 Task: Find a hotel near JFK Airport.
Action: Mouse moved to (100, 34)
Screenshot: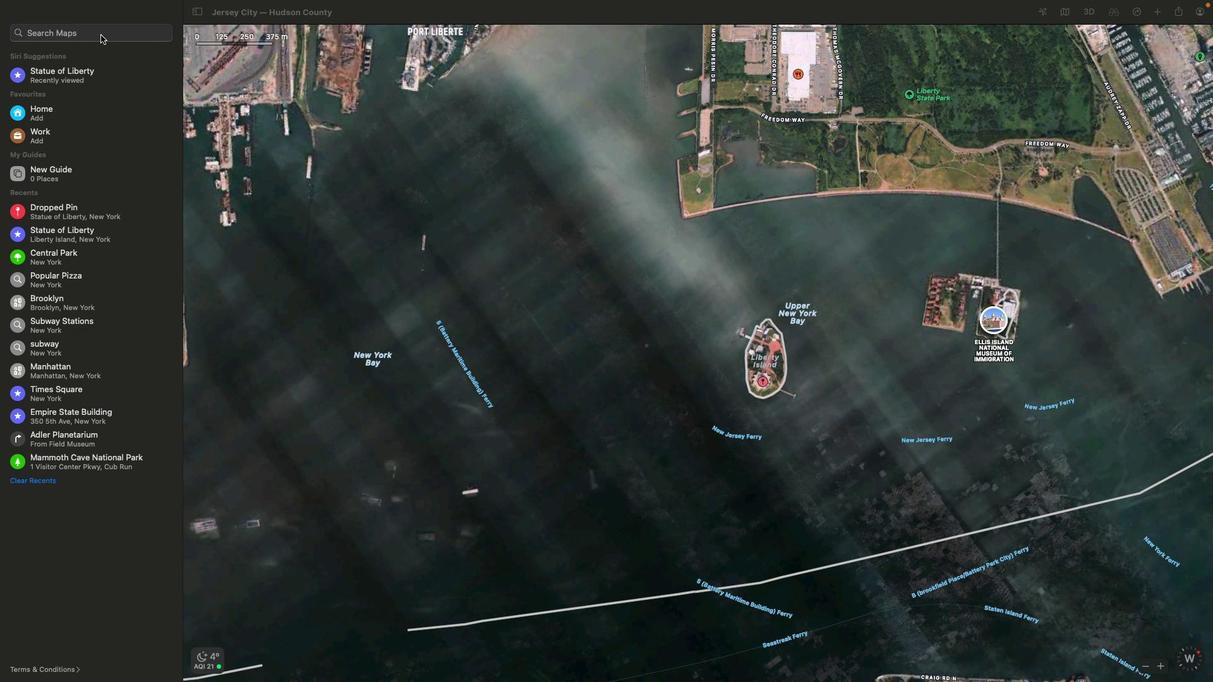 
Action: Mouse pressed left at (100, 34)
Screenshot: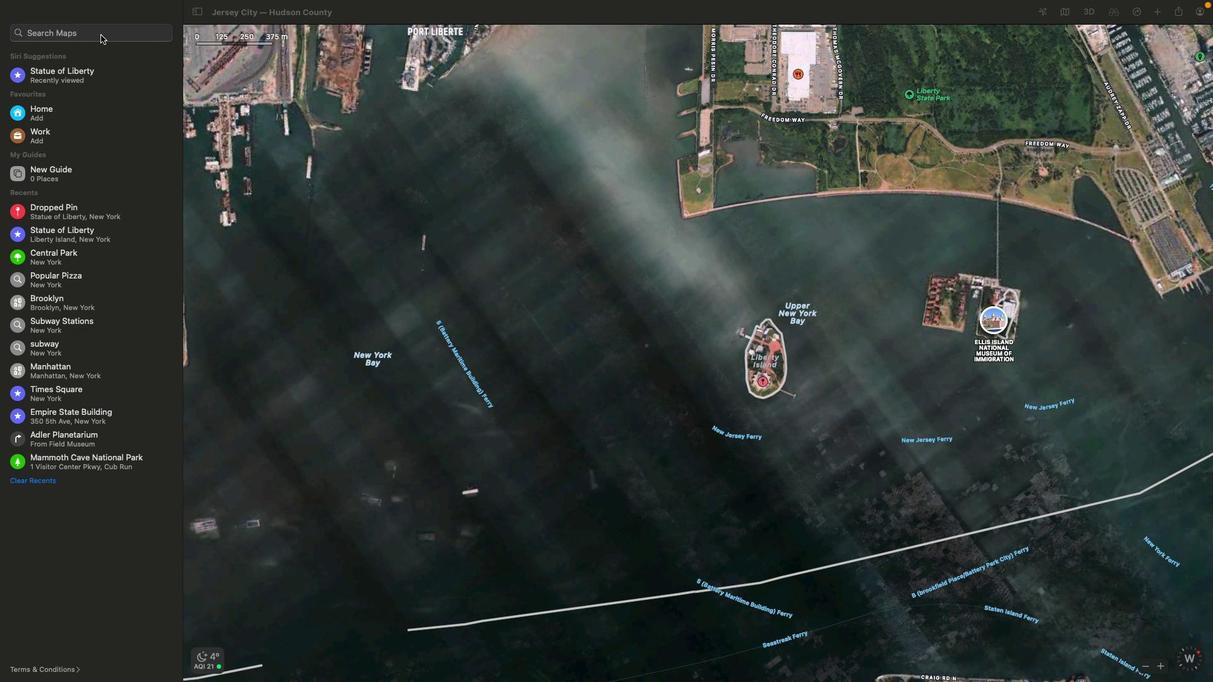 
Action: Mouse pressed left at (100, 34)
Screenshot: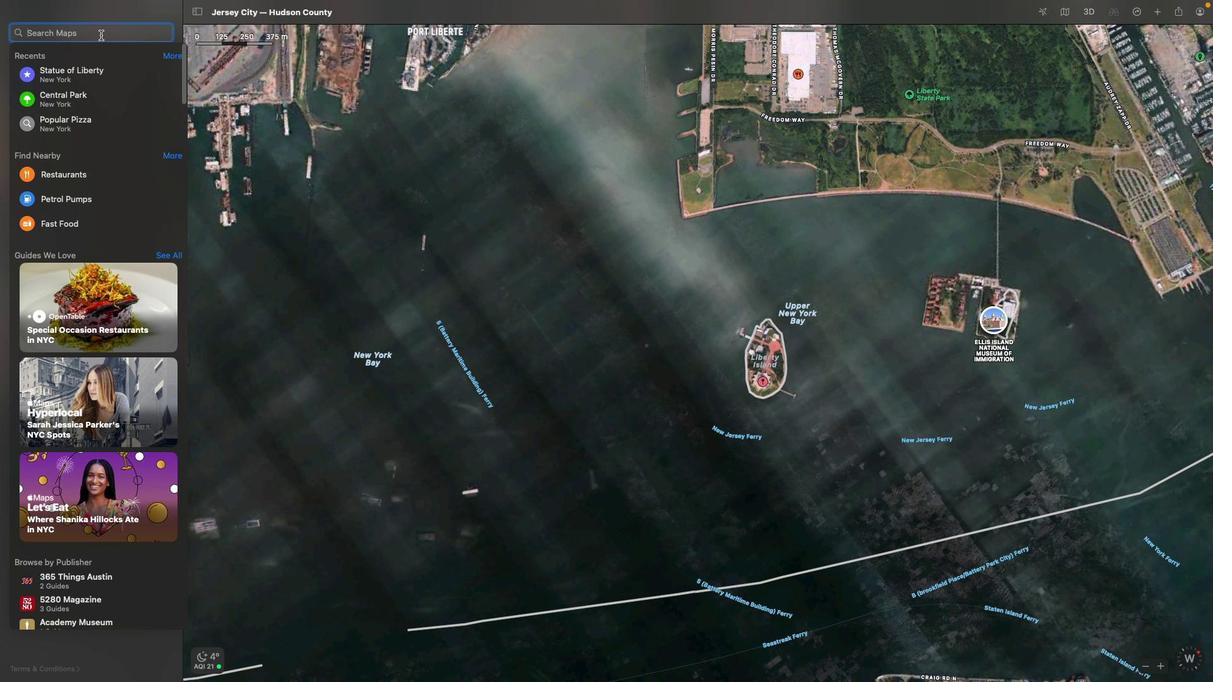 
Action: Key pressed Key.shift'J''F''K'Key.spaceKey.shift'A''i''r''p''o''r''t'Key.enter
Screenshot: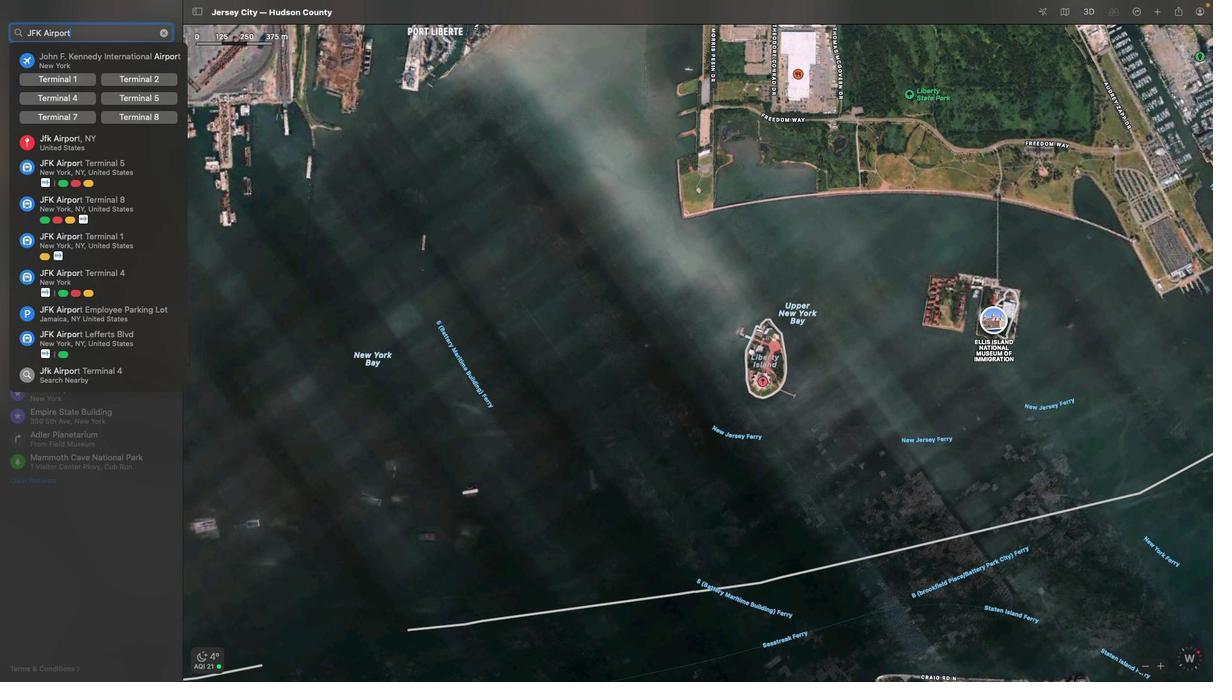 
Action: Mouse moved to (108, 24)
Screenshot: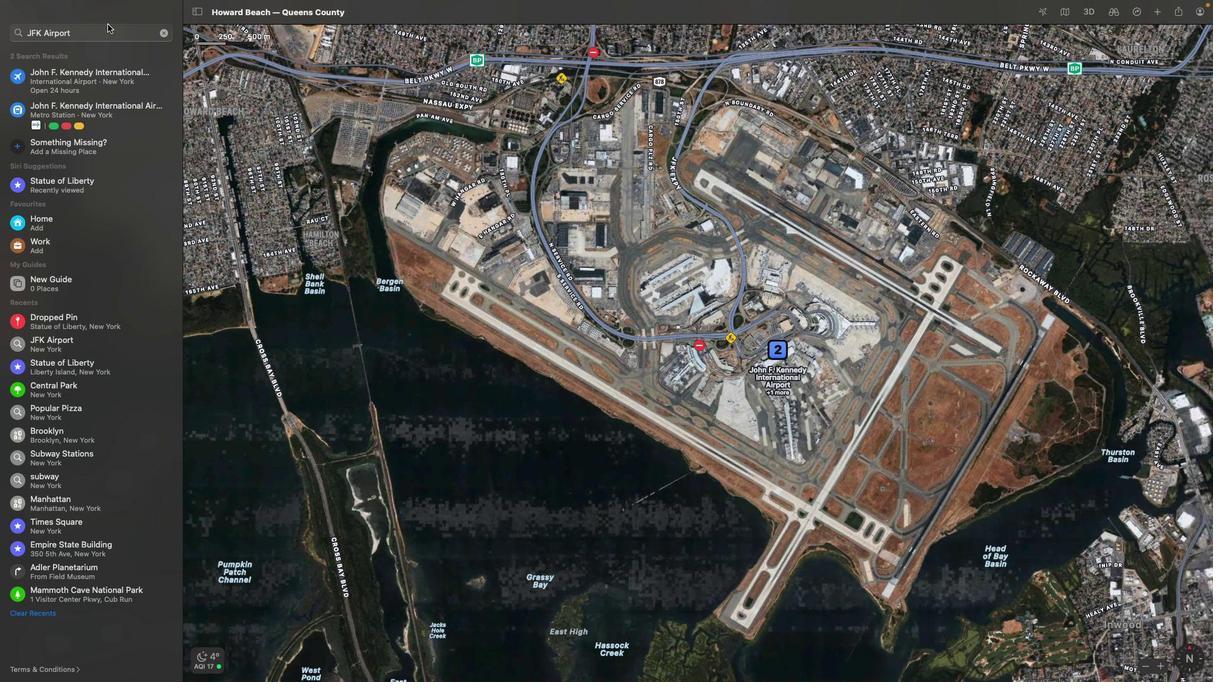 
Action: Mouse pressed left at (108, 24)
Screenshot: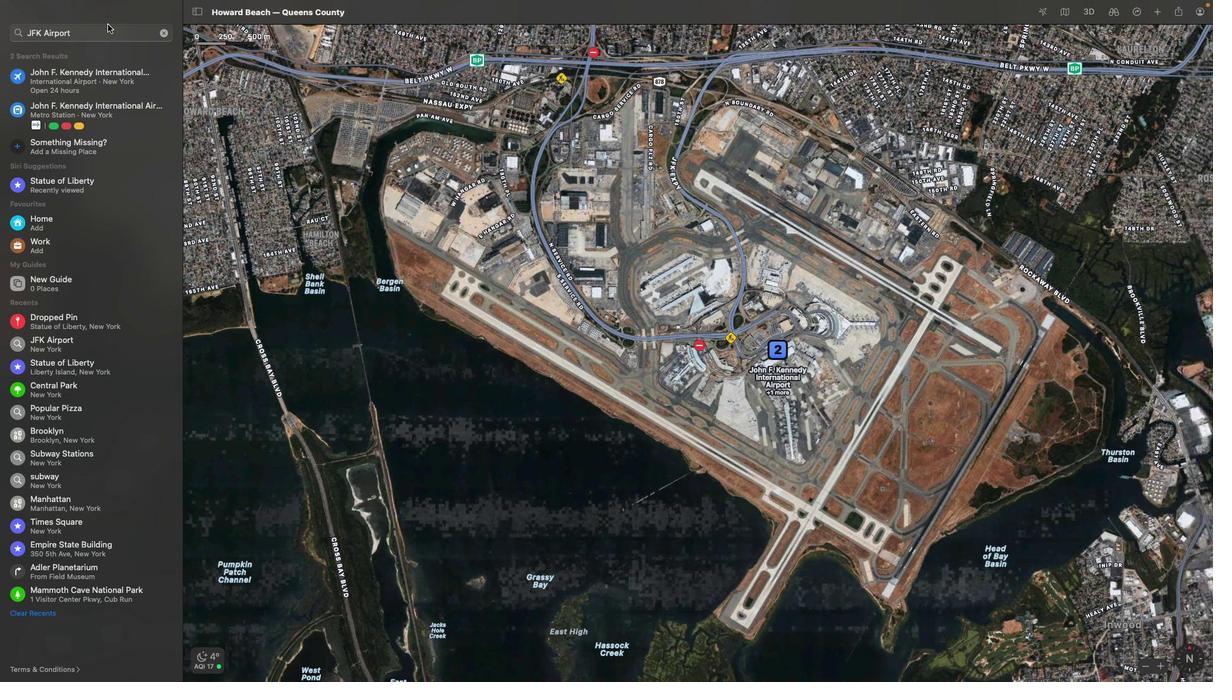 
Action: Mouse moved to (103, 27)
Screenshot: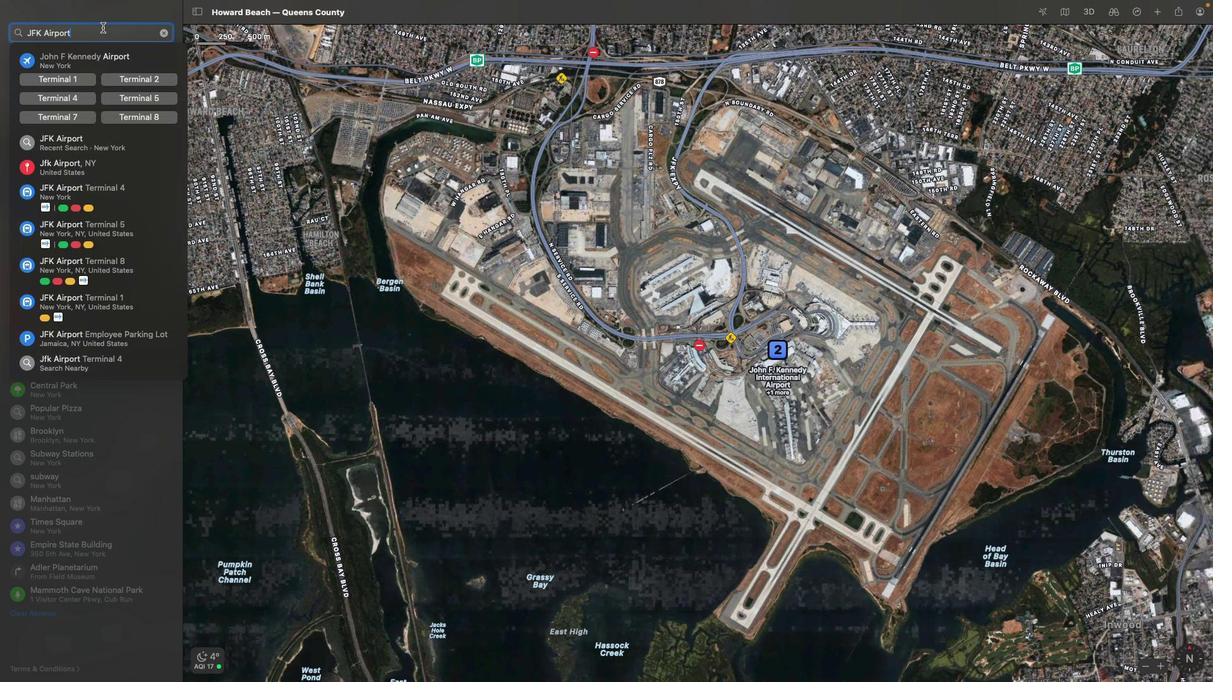 
Action: Key pressed Key.space'h''o''t''a''l'Key.backspace
Screenshot: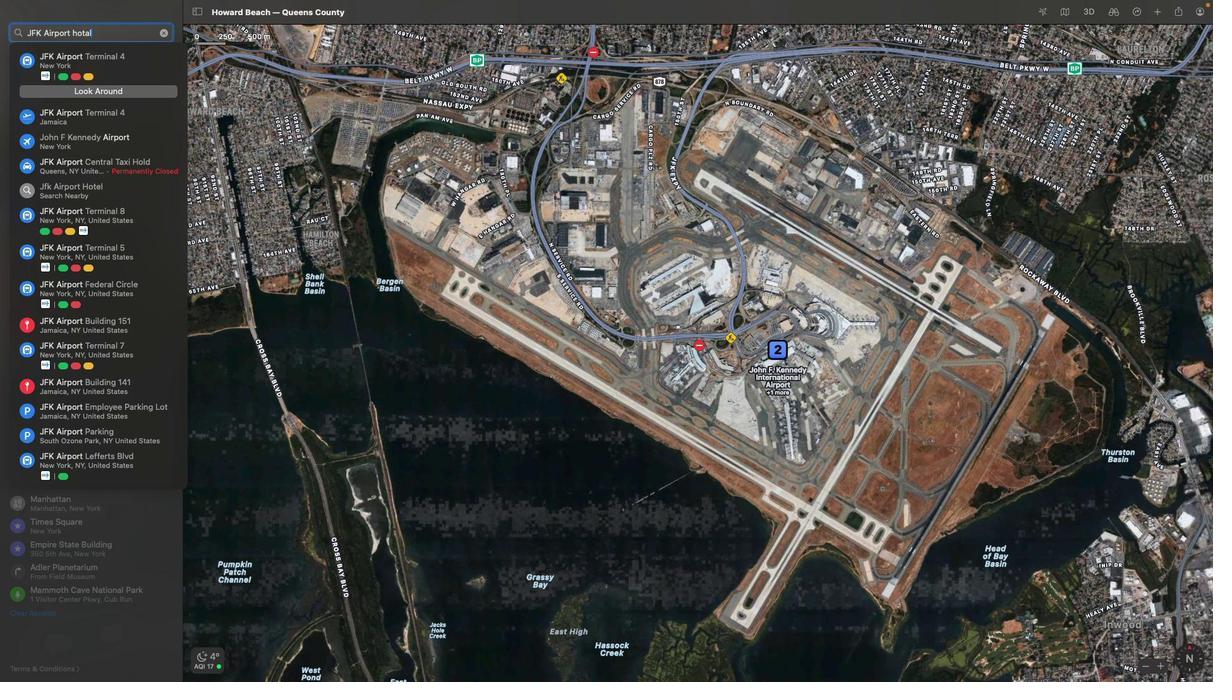 
Action: Mouse moved to (91, 65)
Screenshot: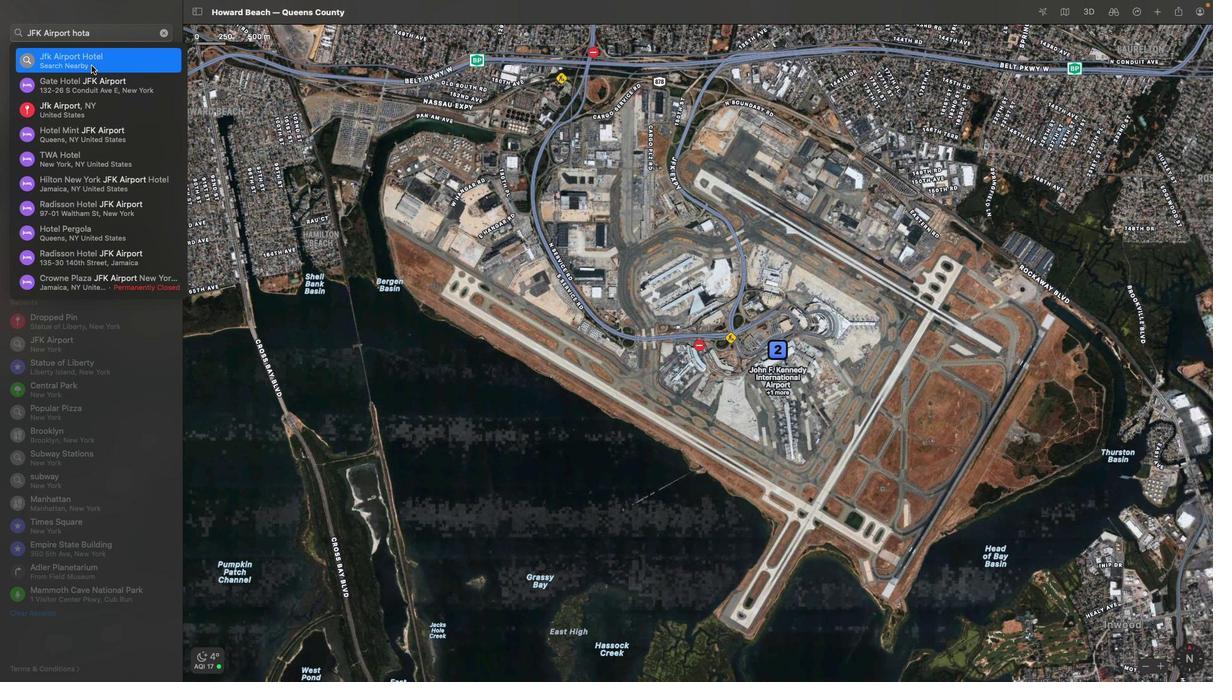 
Action: Mouse pressed left at (91, 65)
Screenshot: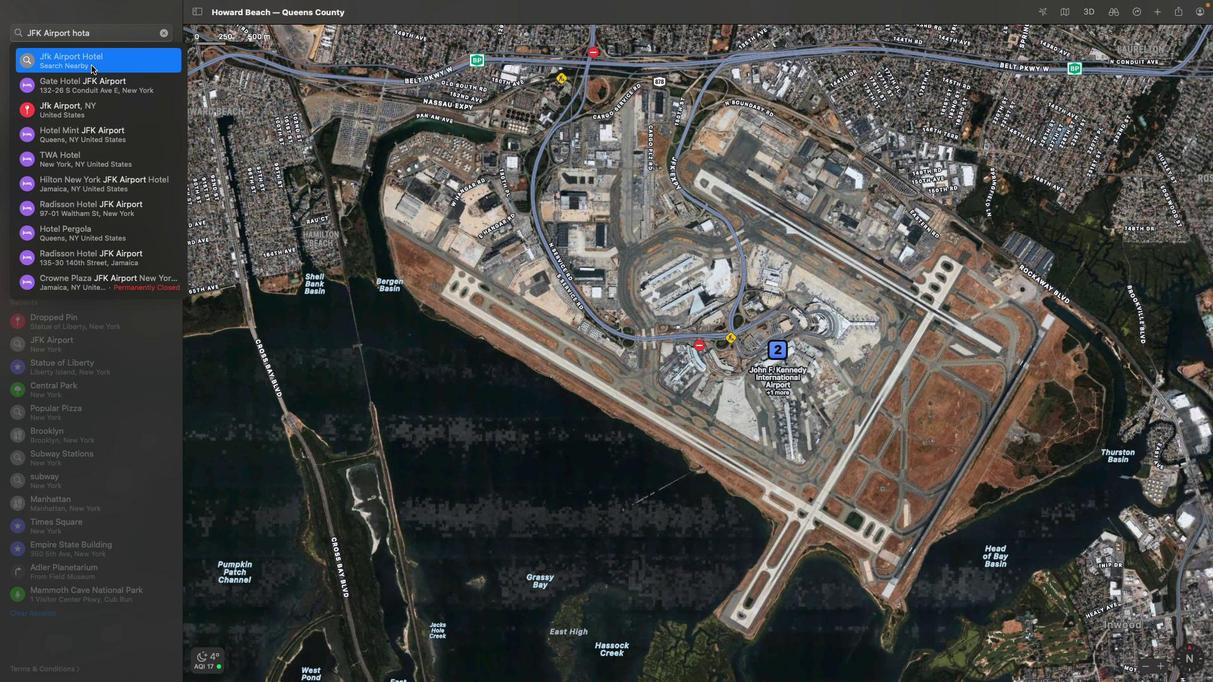 
Action: Mouse moved to (709, 412)
Screenshot: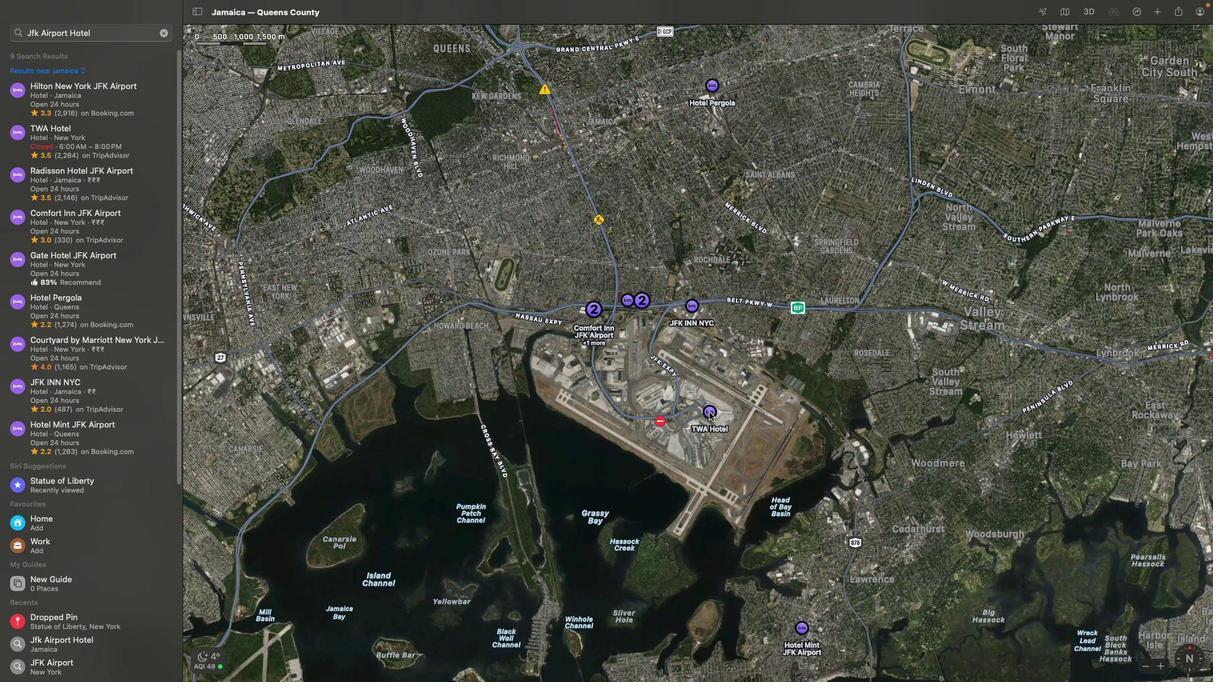 
Action: Mouse pressed left at (709, 412)
Screenshot: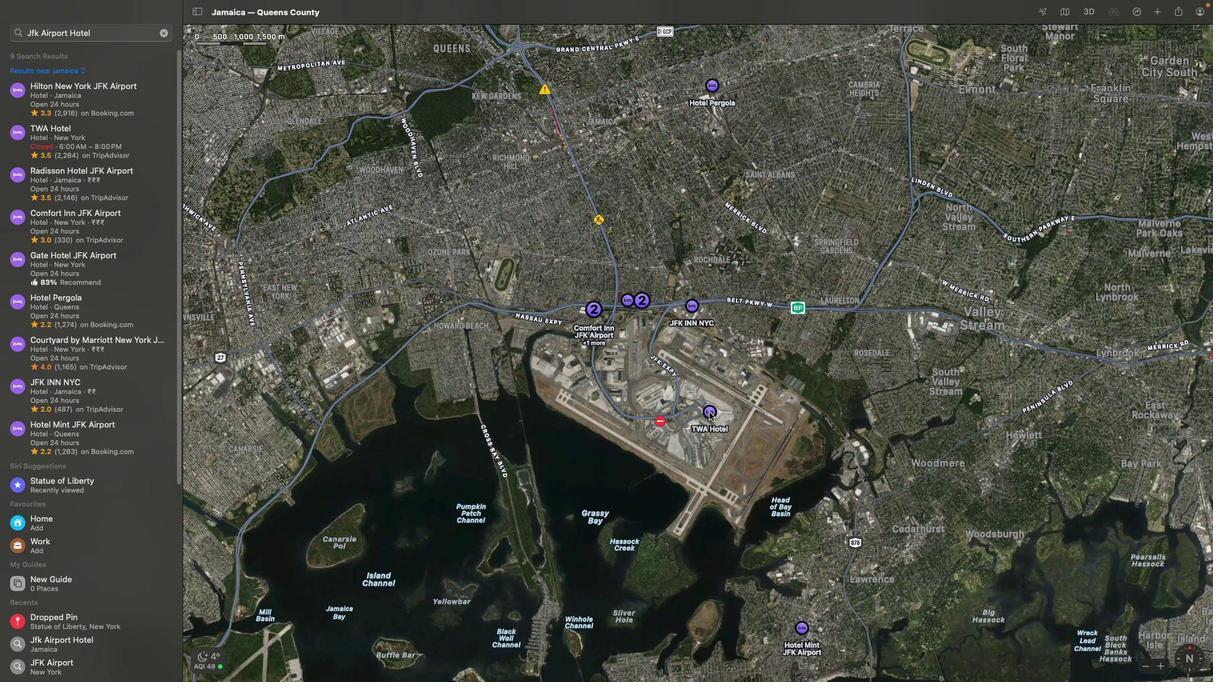 
Action: Mouse moved to (757, 419)
Screenshot: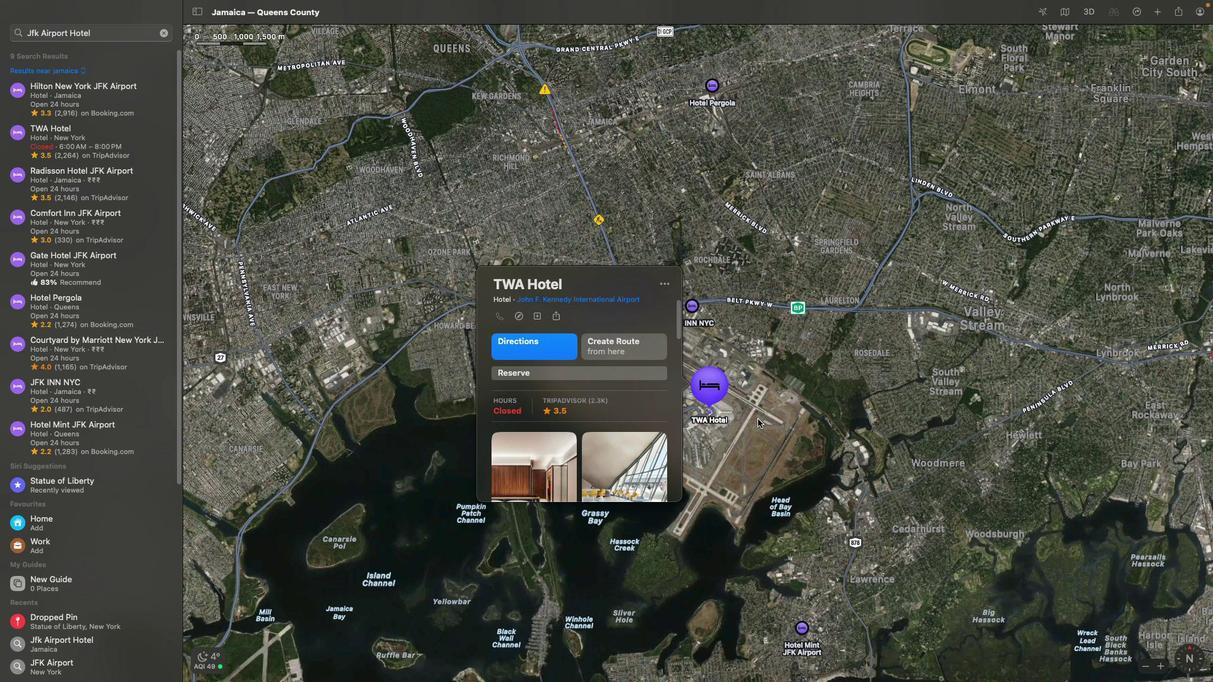 
Action: Mouse pressed left at (757, 419)
Screenshot: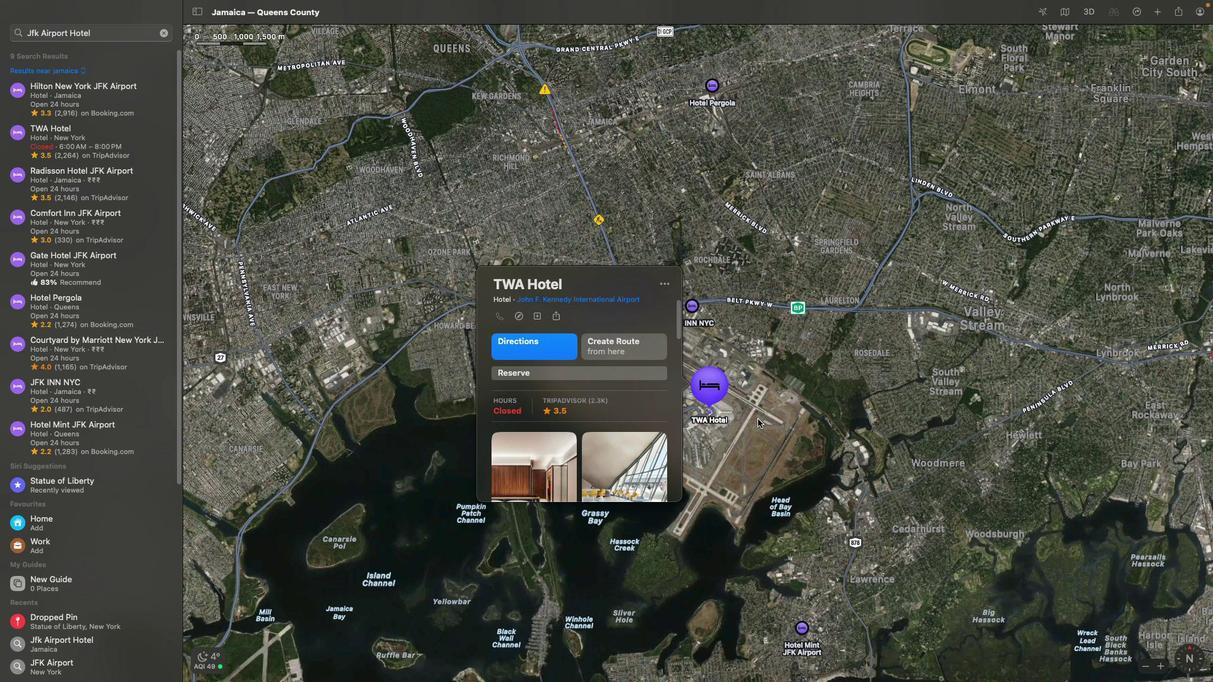 
Action: Mouse moved to (690, 310)
Screenshot: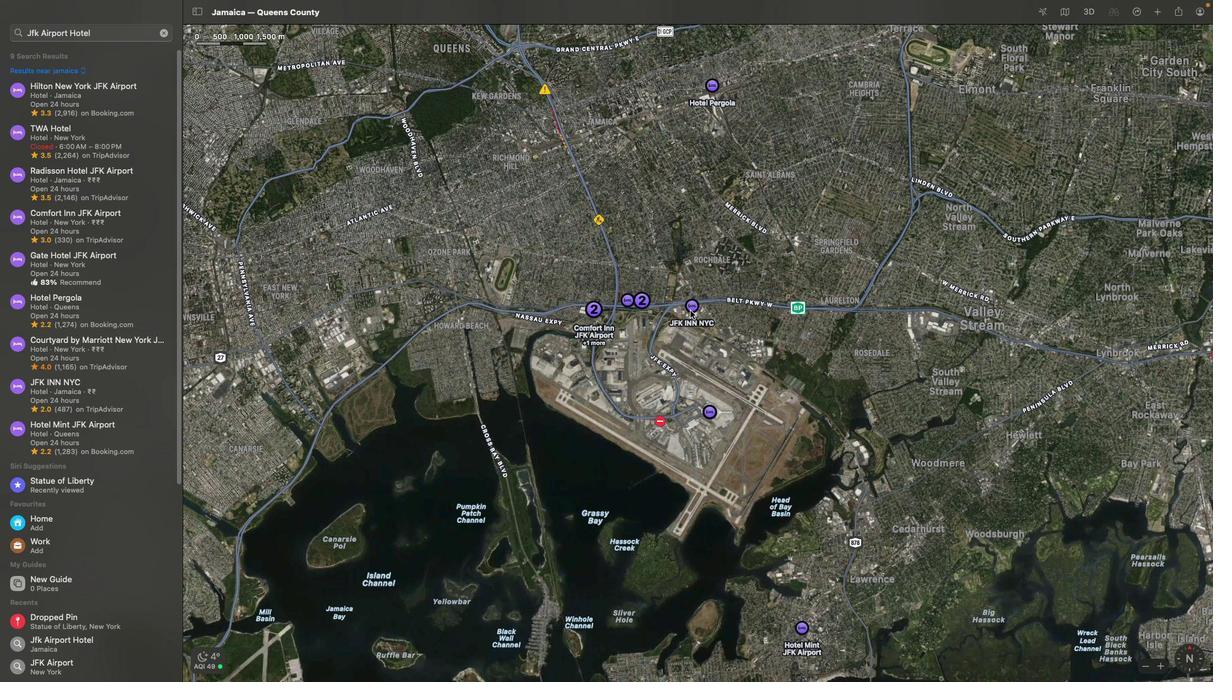 
Action: Mouse pressed left at (690, 310)
Screenshot: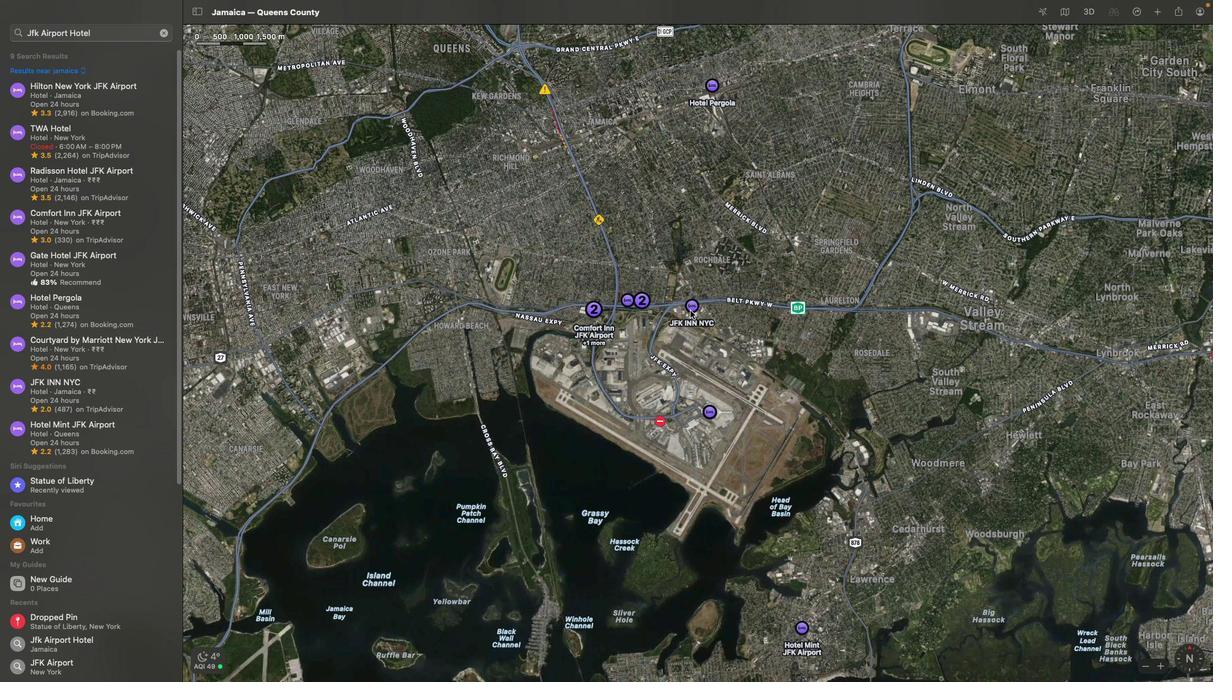 
Action: Mouse moved to (685, 309)
Screenshot: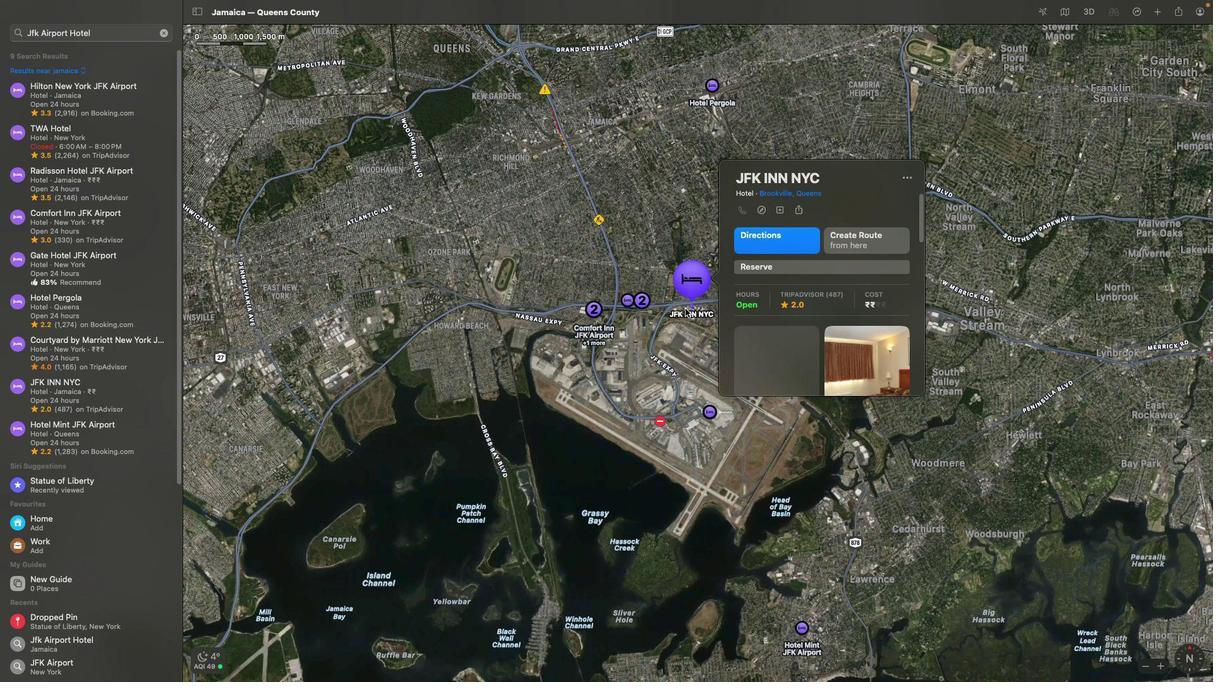 
Action: Mouse pressed left at (685, 309)
Screenshot: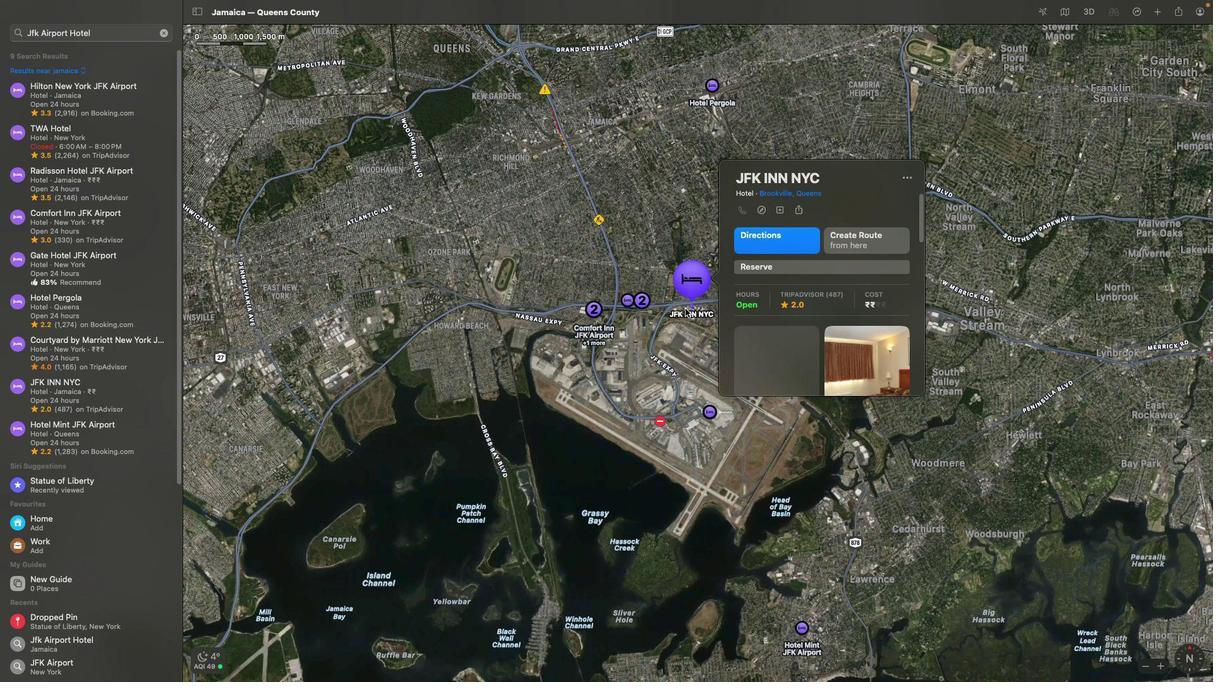 
Action: Mouse moved to (681, 310)
Screenshot: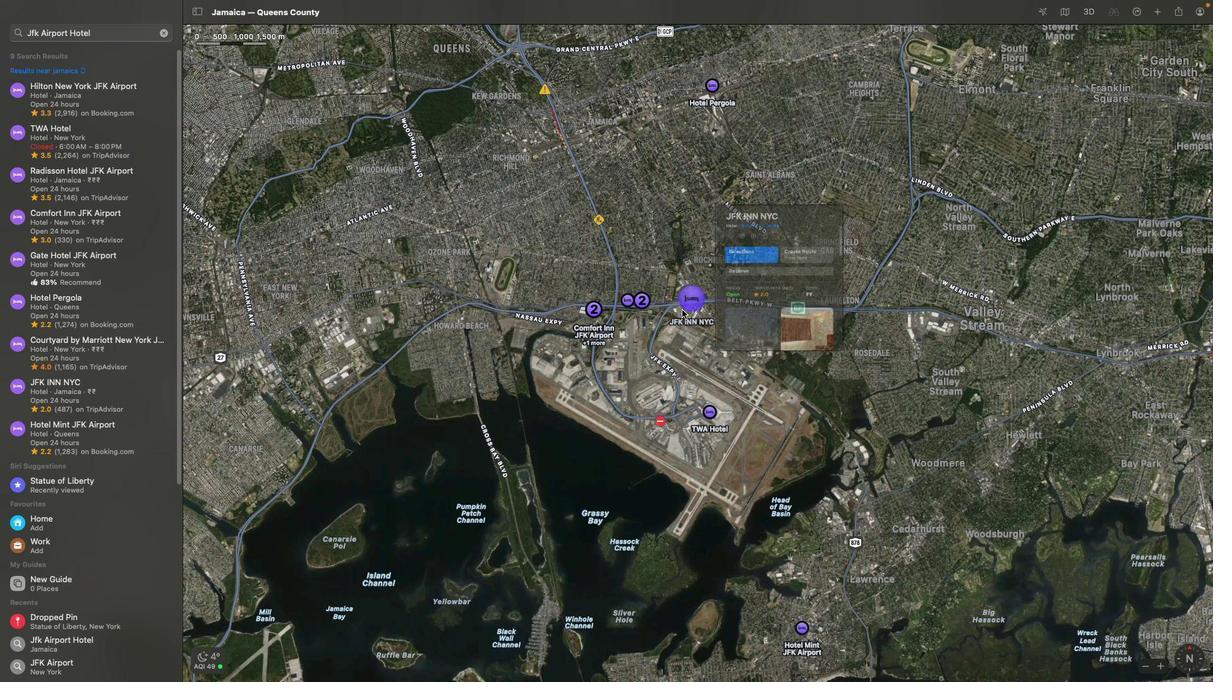 
